 Task: Change the TLS cipher priorities to "Secure 256-bits (prioritize 256-bits ciphers)".
Action: Mouse moved to (94, 11)
Screenshot: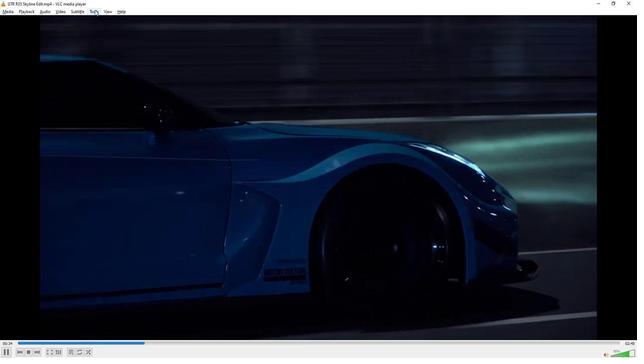 
Action: Mouse pressed left at (94, 11)
Screenshot: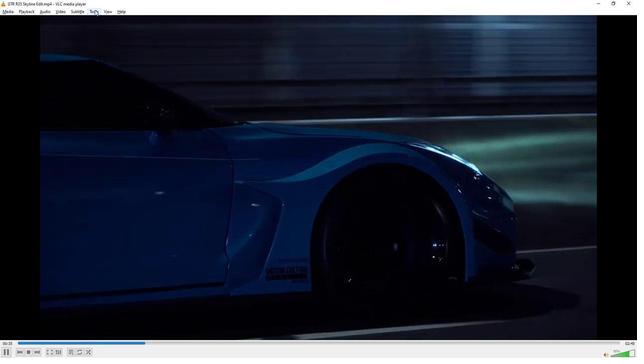 
Action: Mouse moved to (115, 88)
Screenshot: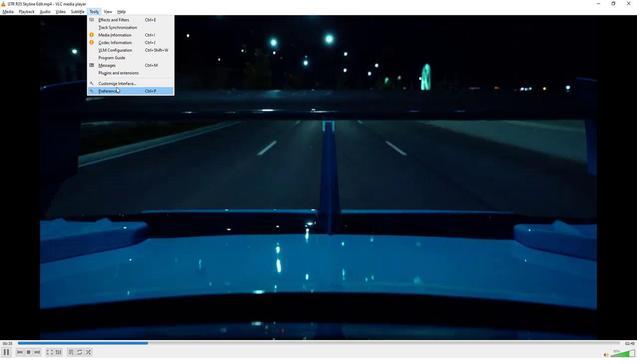 
Action: Mouse pressed left at (115, 88)
Screenshot: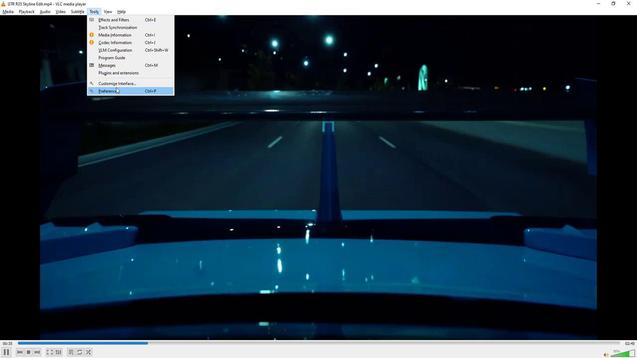 
Action: Mouse moved to (178, 278)
Screenshot: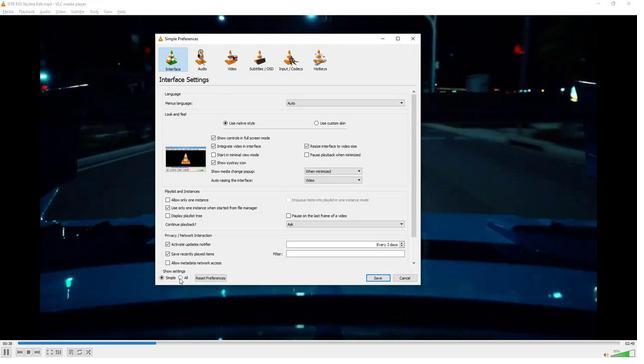 
Action: Mouse pressed left at (178, 278)
Screenshot: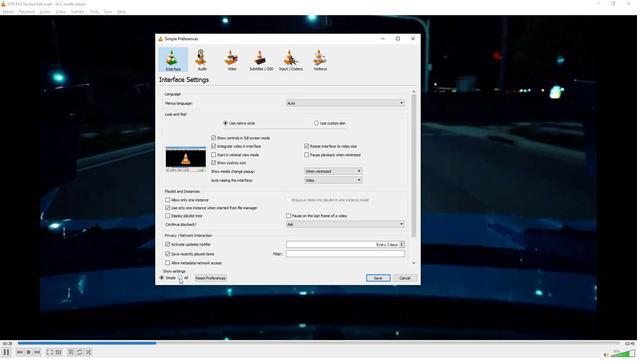 
Action: Mouse moved to (191, 84)
Screenshot: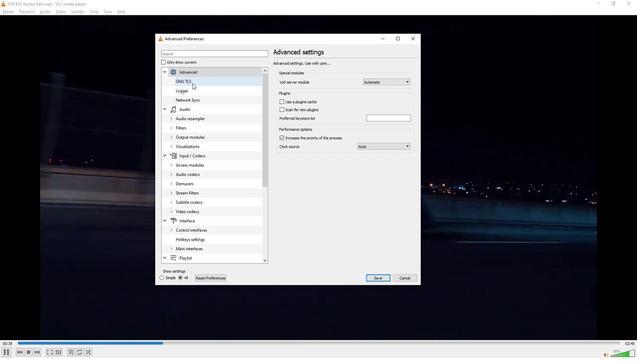 
Action: Mouse pressed left at (191, 84)
Screenshot: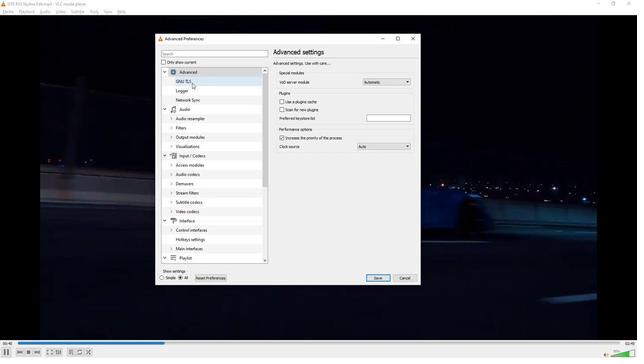 
Action: Mouse moved to (395, 93)
Screenshot: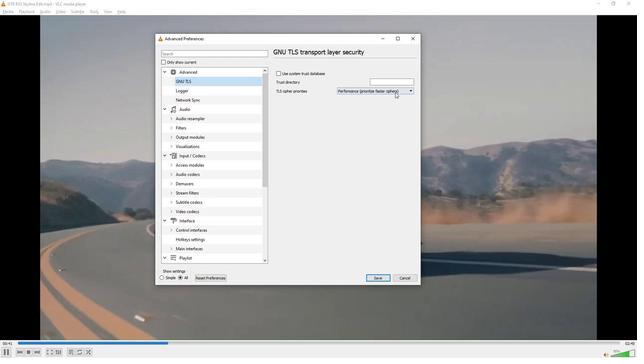 
Action: Mouse pressed left at (395, 93)
Screenshot: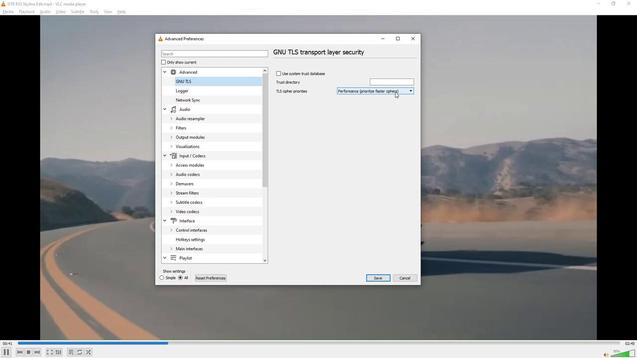 
Action: Mouse moved to (378, 109)
Screenshot: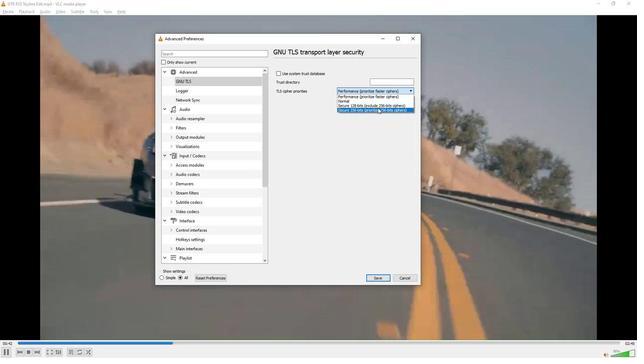 
Action: Mouse pressed left at (378, 109)
Screenshot: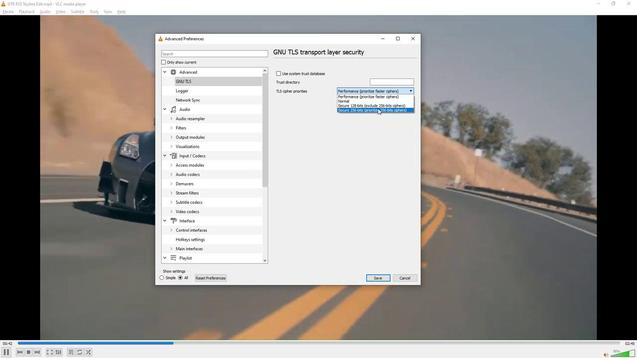 
Action: Mouse moved to (343, 169)
Screenshot: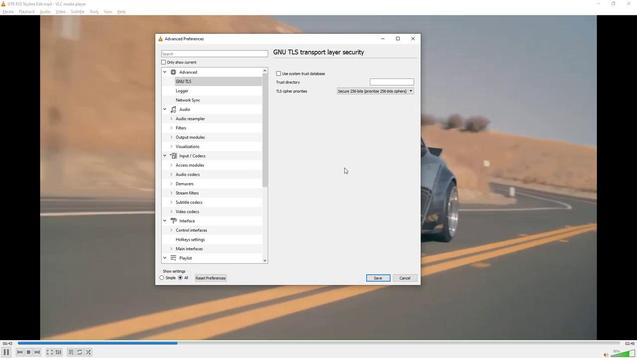 
